 Task: Use the formula "LAMBDA" in spreadsheet "Project portfolio".
Action: Mouse moved to (105, 70)
Screenshot: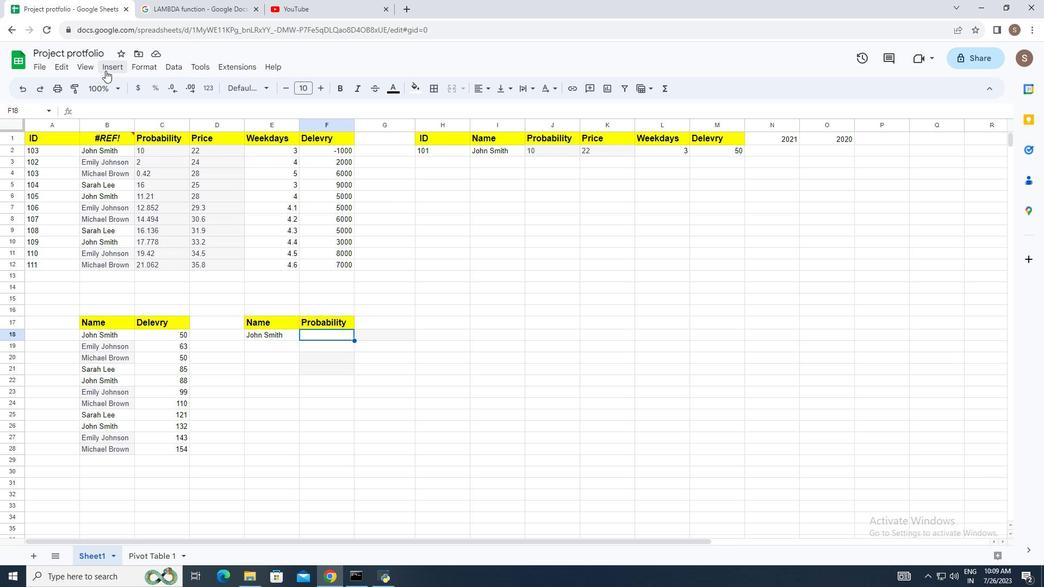 
Action: Mouse pressed left at (105, 70)
Screenshot: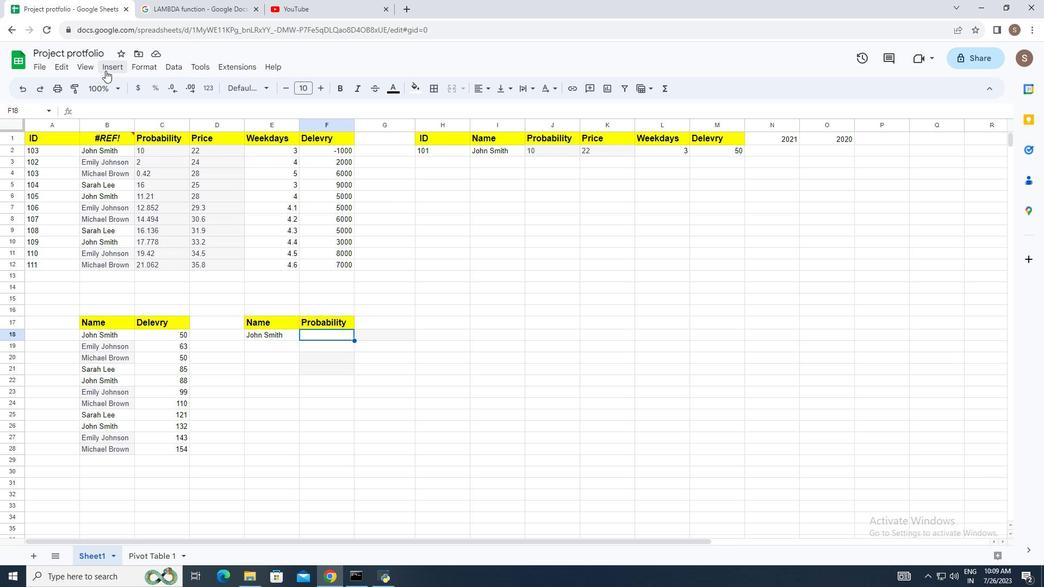 
Action: Mouse moved to (169, 258)
Screenshot: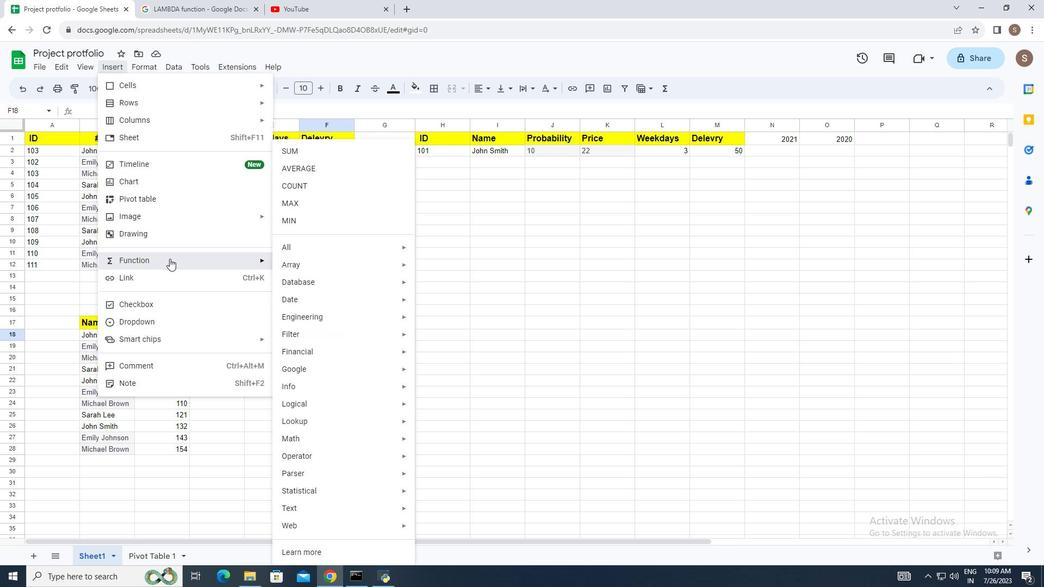 
Action: Mouse pressed left at (169, 258)
Screenshot: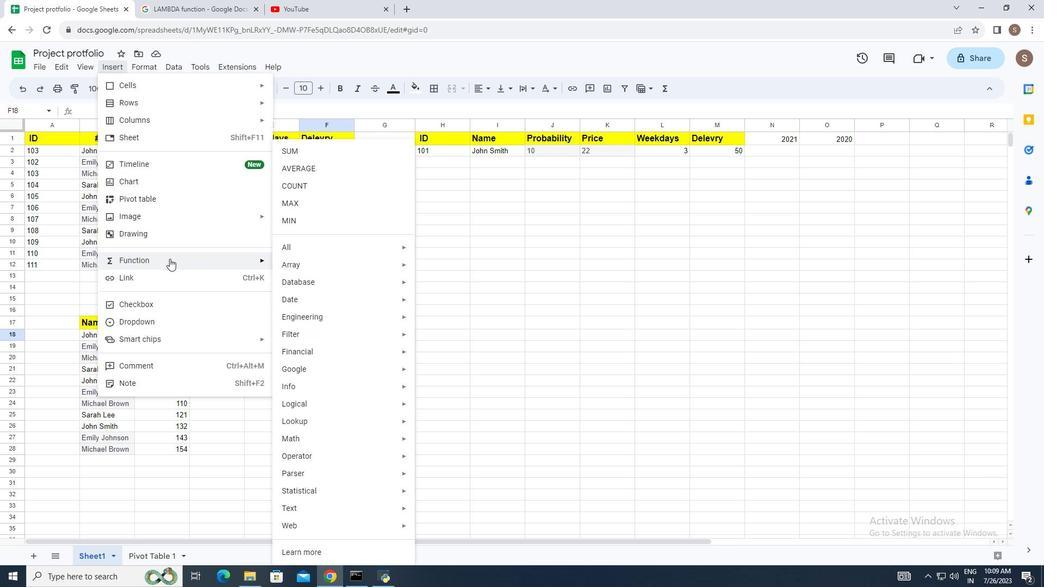 
Action: Mouse moved to (301, 250)
Screenshot: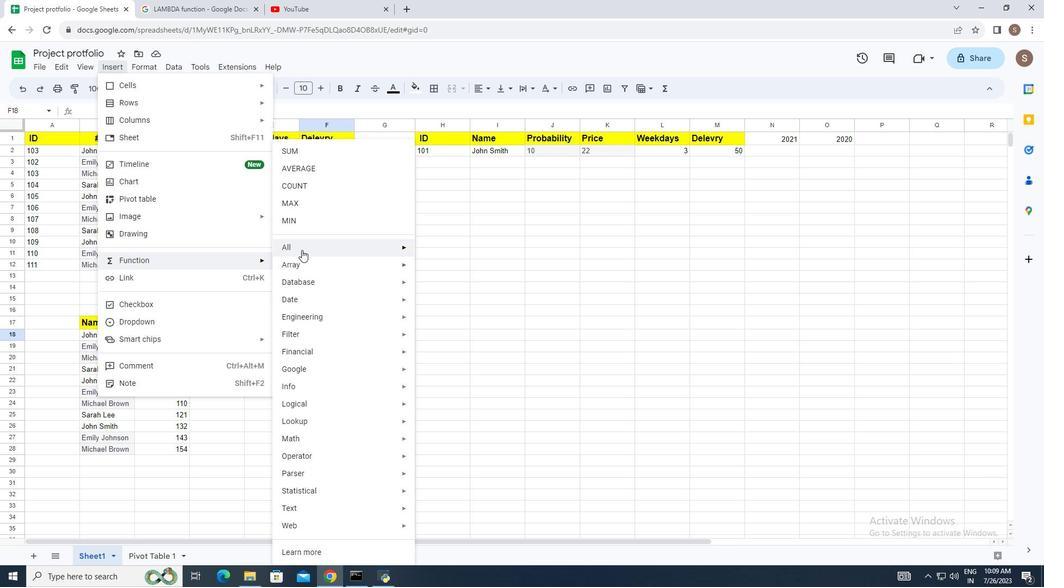
Action: Mouse pressed left at (301, 250)
Screenshot: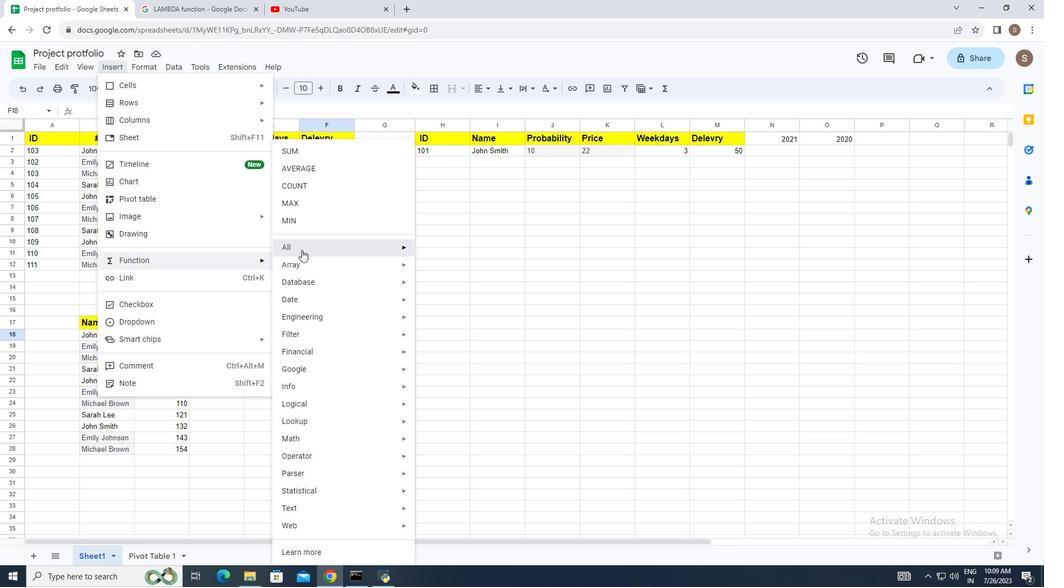 
Action: Mouse moved to (452, 457)
Screenshot: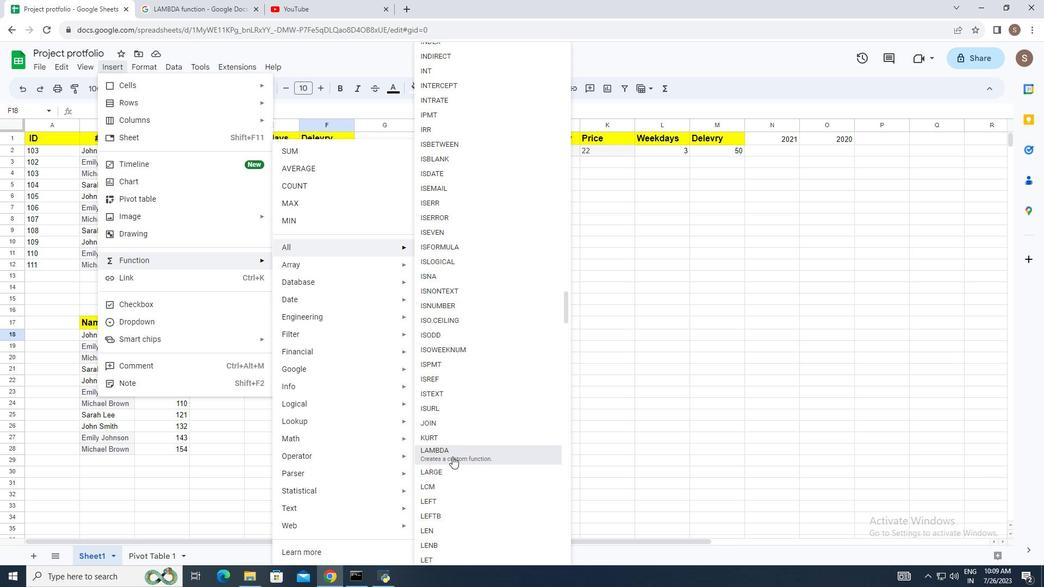 
Action: Mouse pressed left at (452, 457)
Screenshot: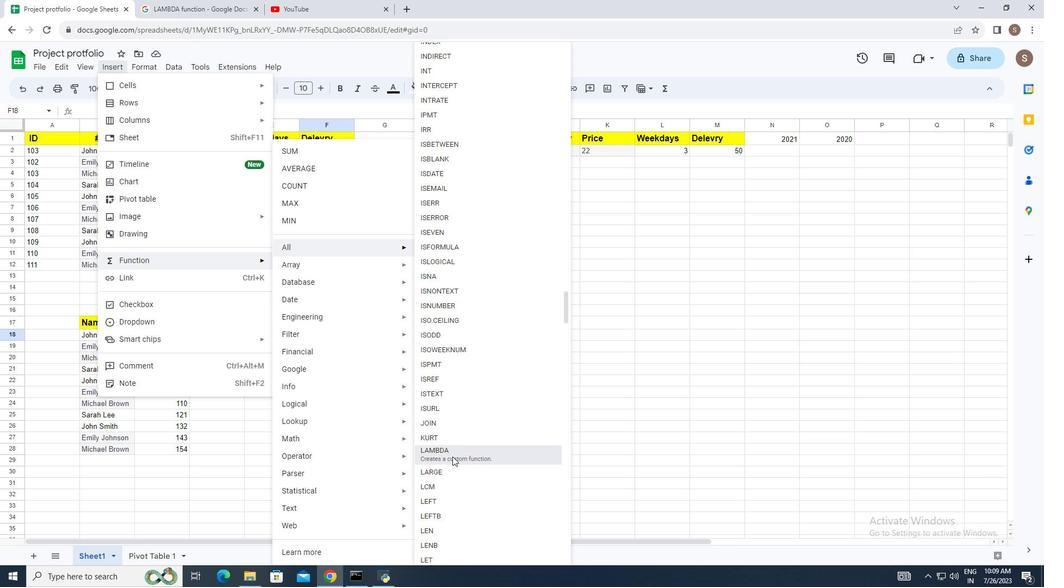 
Action: Mouse moved to (444, 437)
Screenshot: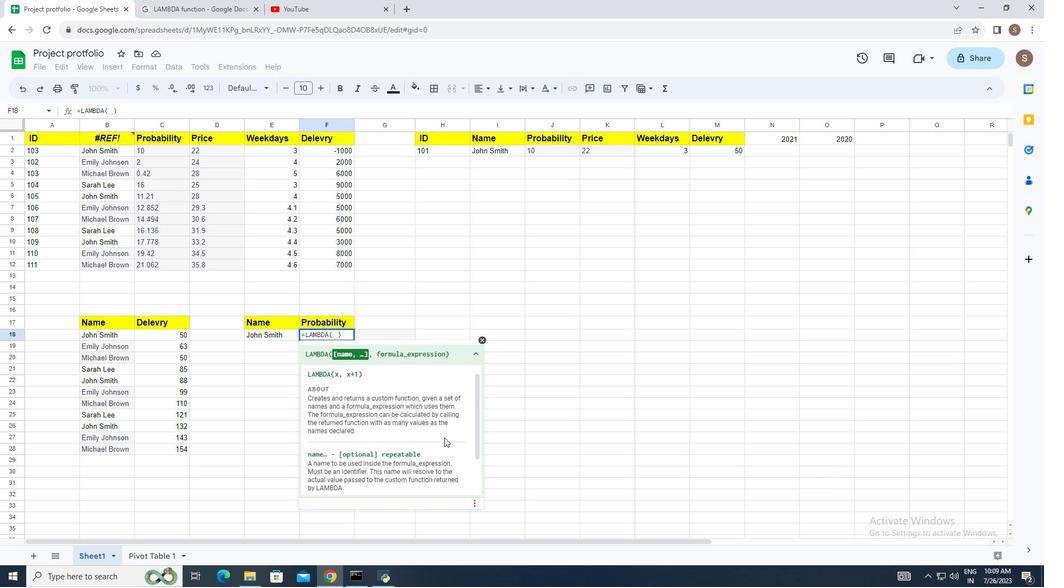 
Action: Key pressed x,<Key.space>x+10<Key.shift_r><Key.shift_r><Key.shift_r><Key.shift_r><Key.shift_r><Key.shift_r><Key.shift_r><Key.shift_r><Key.shift_r><Key.shift_r><Key.shift_r><Key.shift_r><Key.shift_r><Key.shift_r><Key.shift_r><Key.shift_r><Key.shift_r><Key.shift_r><Key.shift_r><Key.shift_r>)(
Screenshot: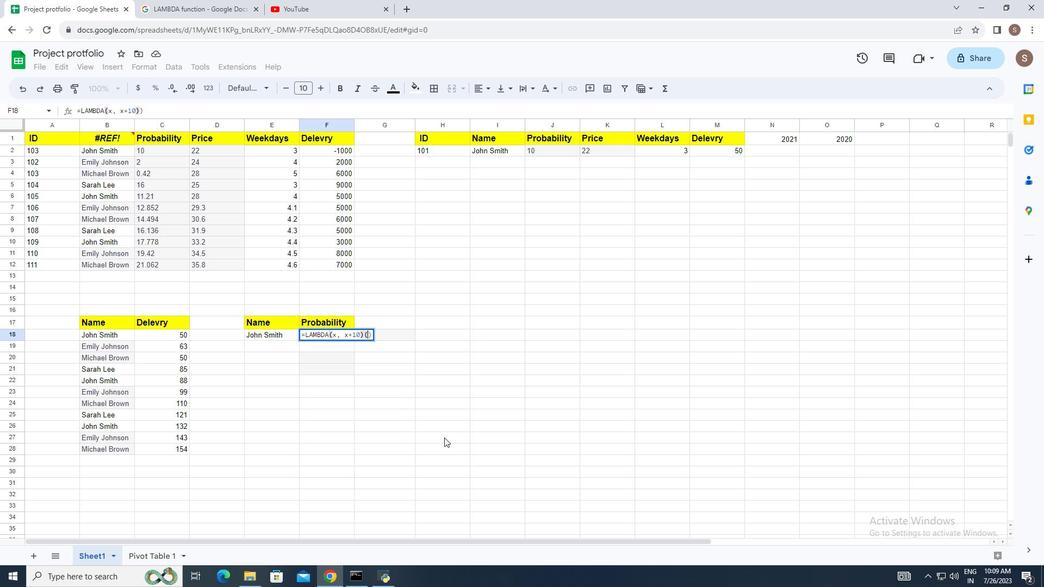 
Action: Mouse moved to (161, 334)
Screenshot: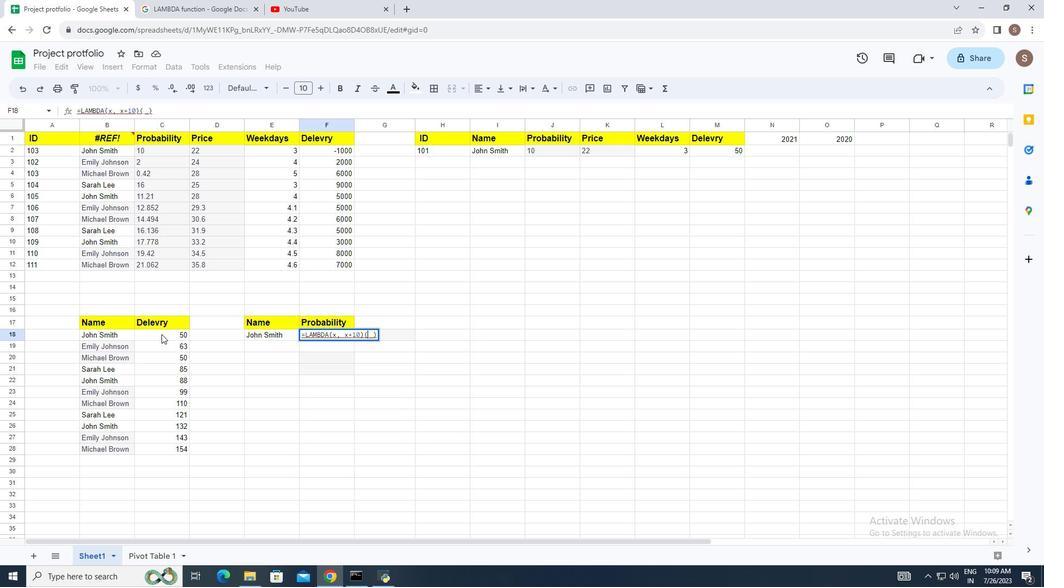 
Action: Mouse pressed left at (161, 334)
Screenshot: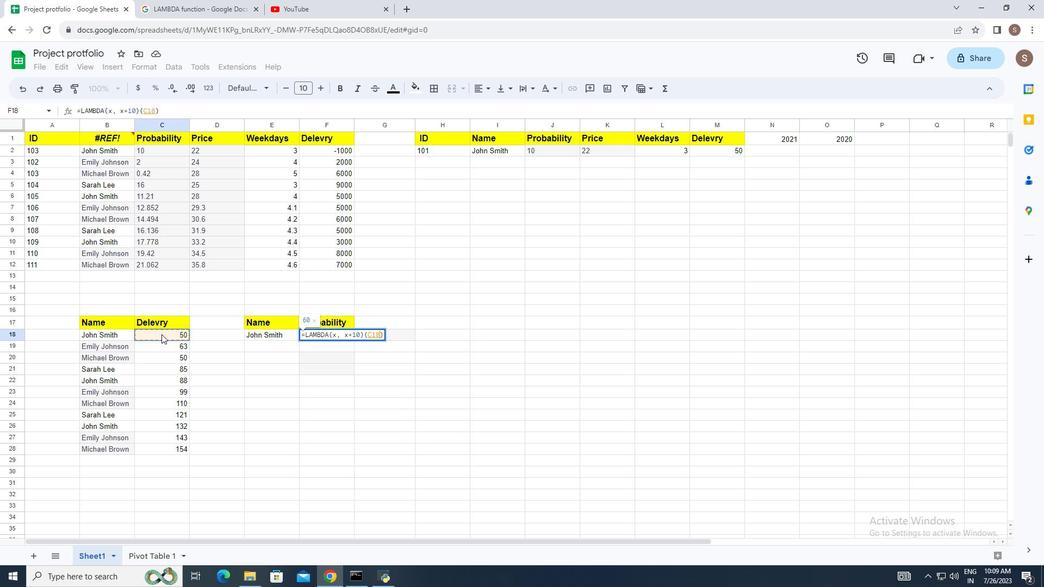 
Action: Mouse moved to (315, 398)
Screenshot: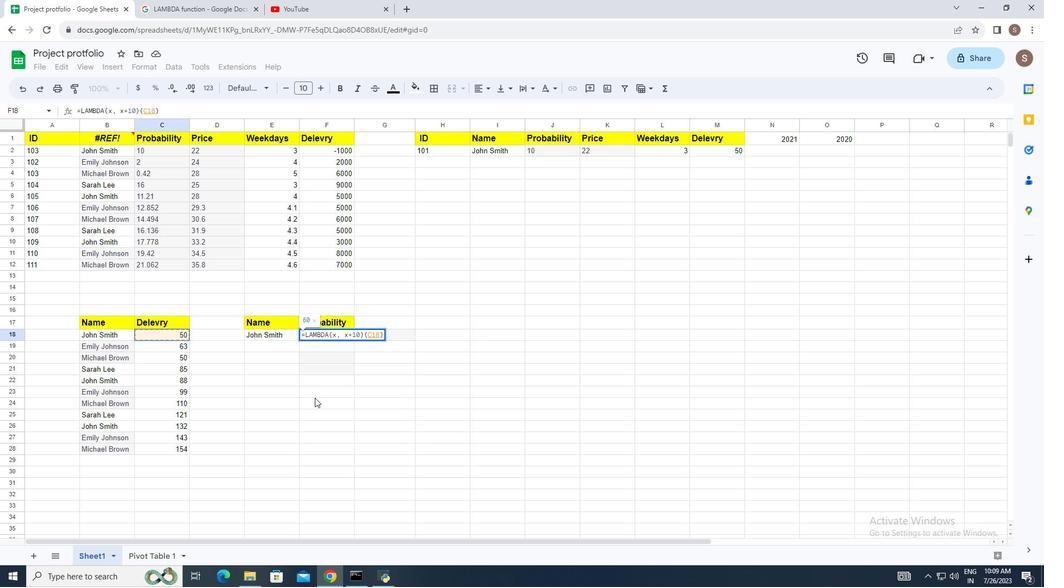 
Action: Key pressed <Key.enter>
Screenshot: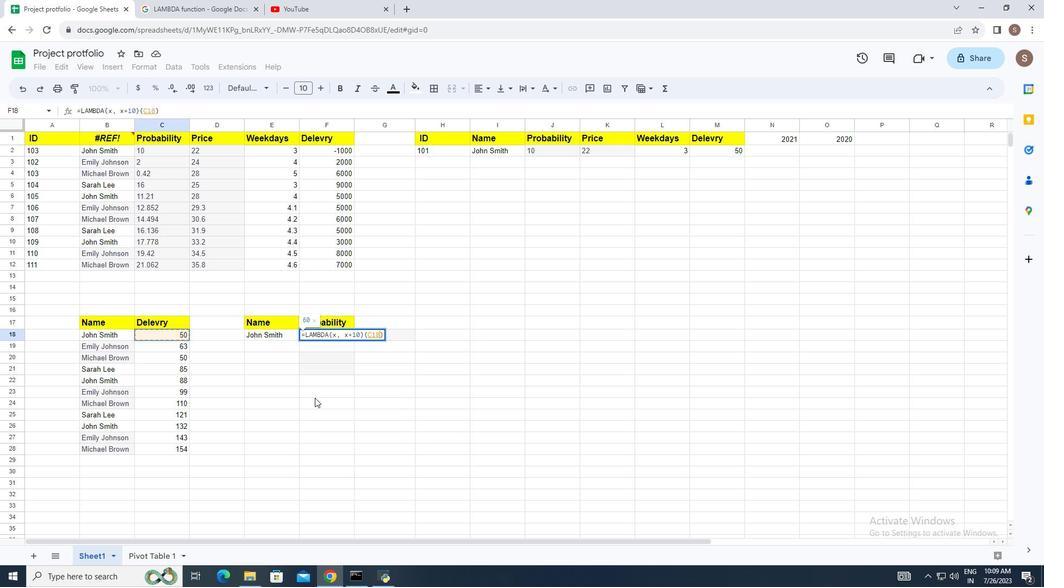 
